 Task: Create a due date automation trigger when advanced on, 2 hours after a card is due add content with a description not ending with resume.
Action: Mouse moved to (1313, 98)
Screenshot: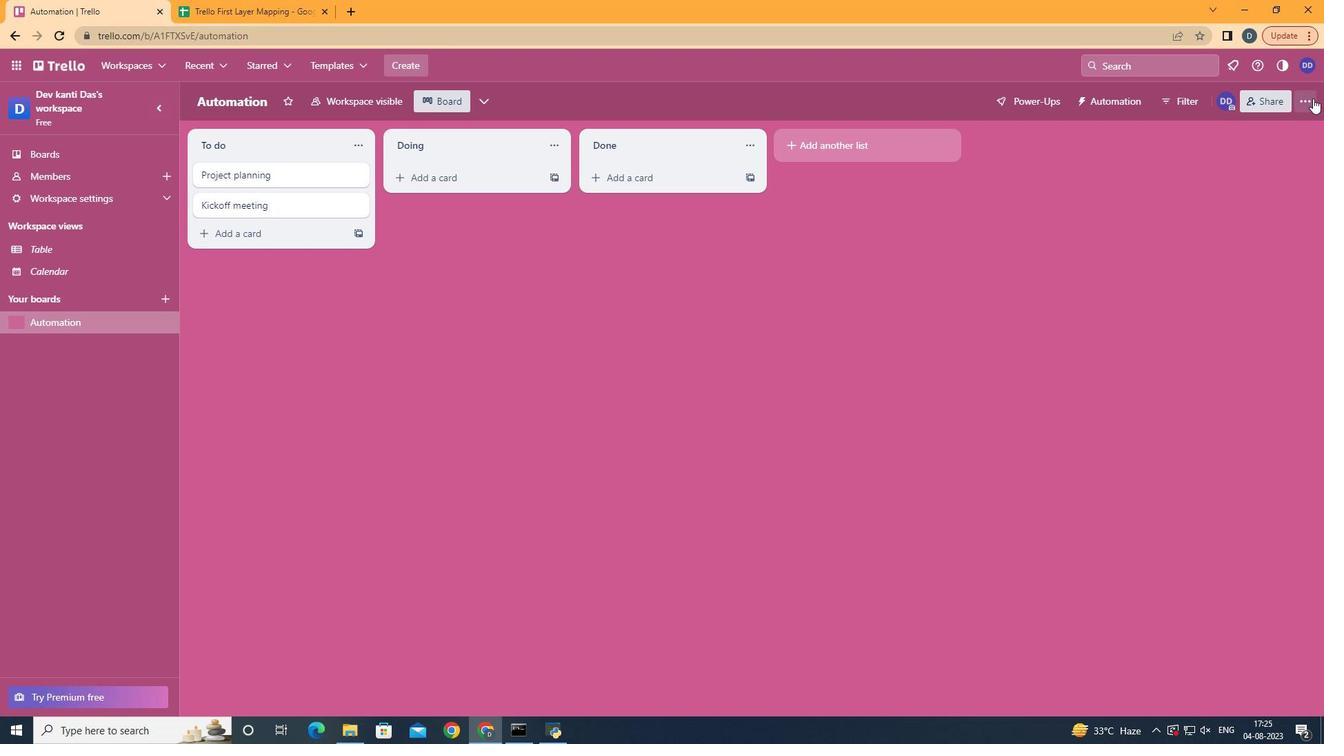 
Action: Mouse pressed left at (1313, 98)
Screenshot: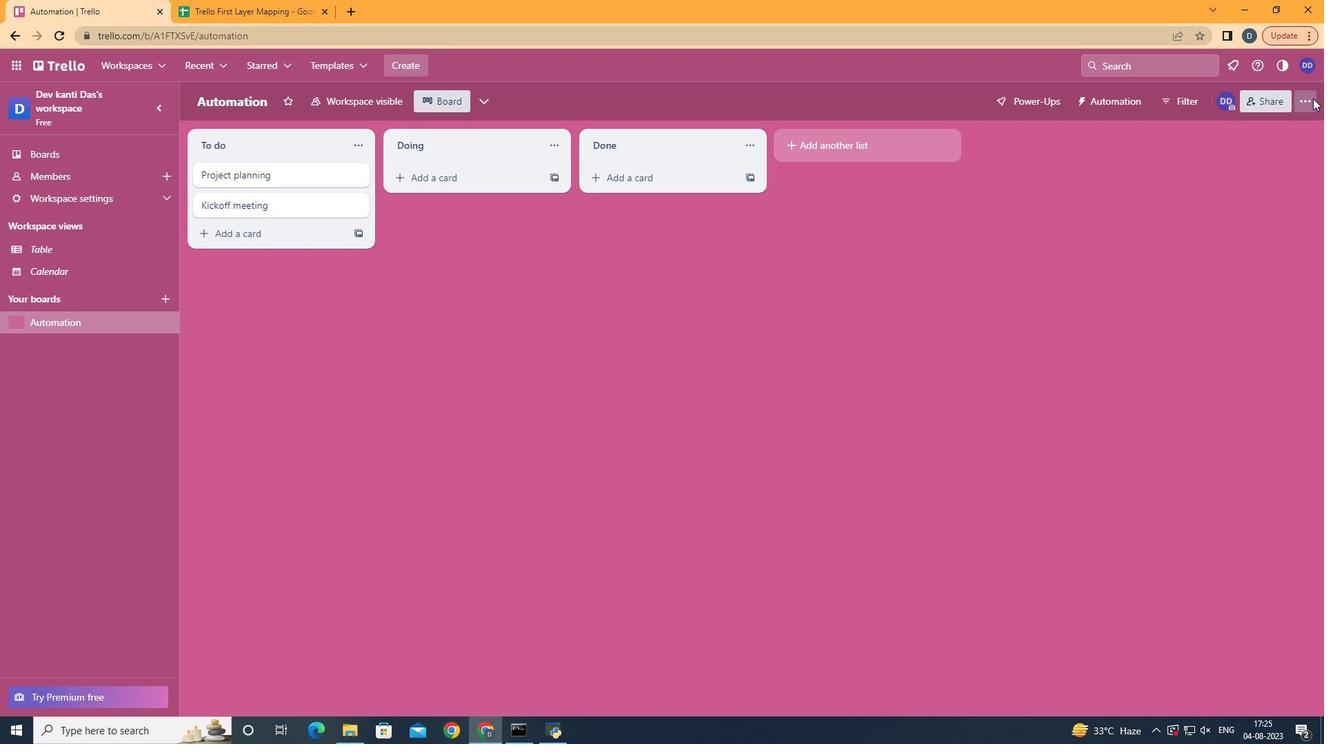 
Action: Mouse moved to (1170, 295)
Screenshot: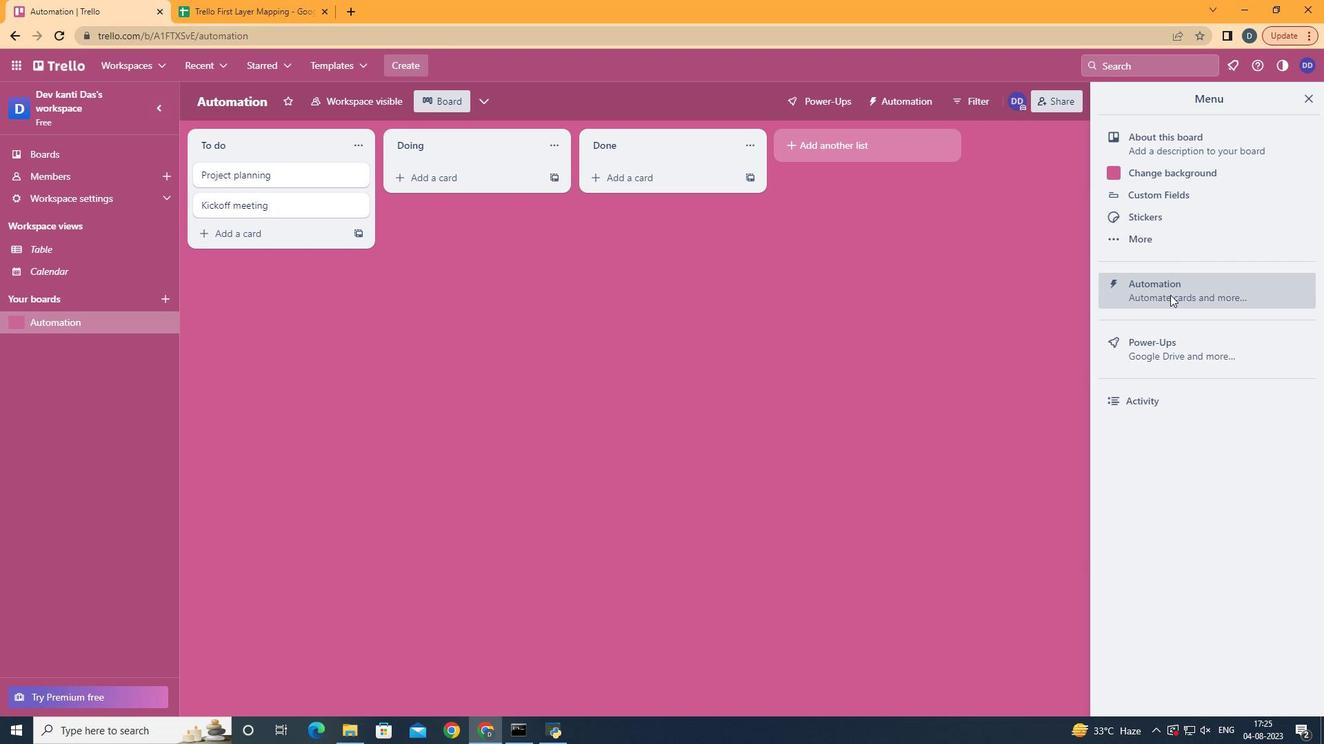 
Action: Mouse pressed left at (1170, 295)
Screenshot: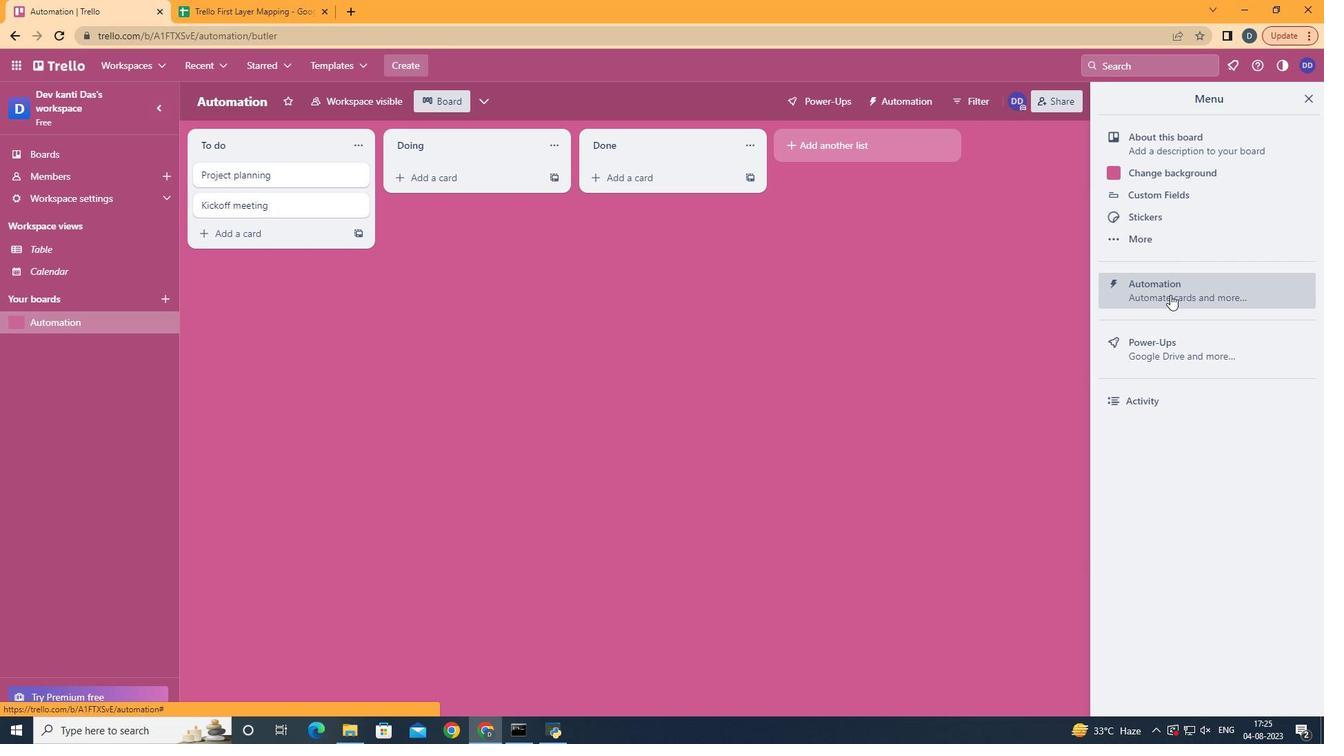 
Action: Mouse moved to (291, 285)
Screenshot: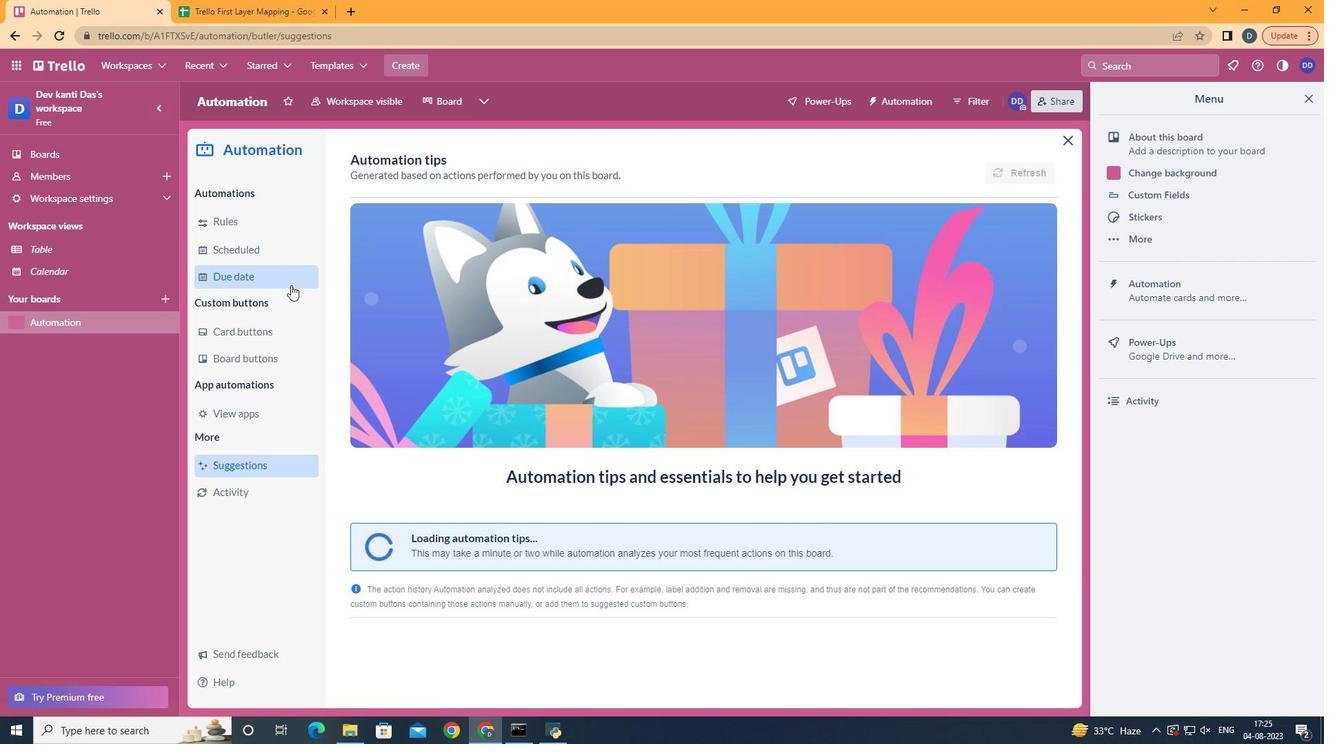 
Action: Mouse pressed left at (291, 285)
Screenshot: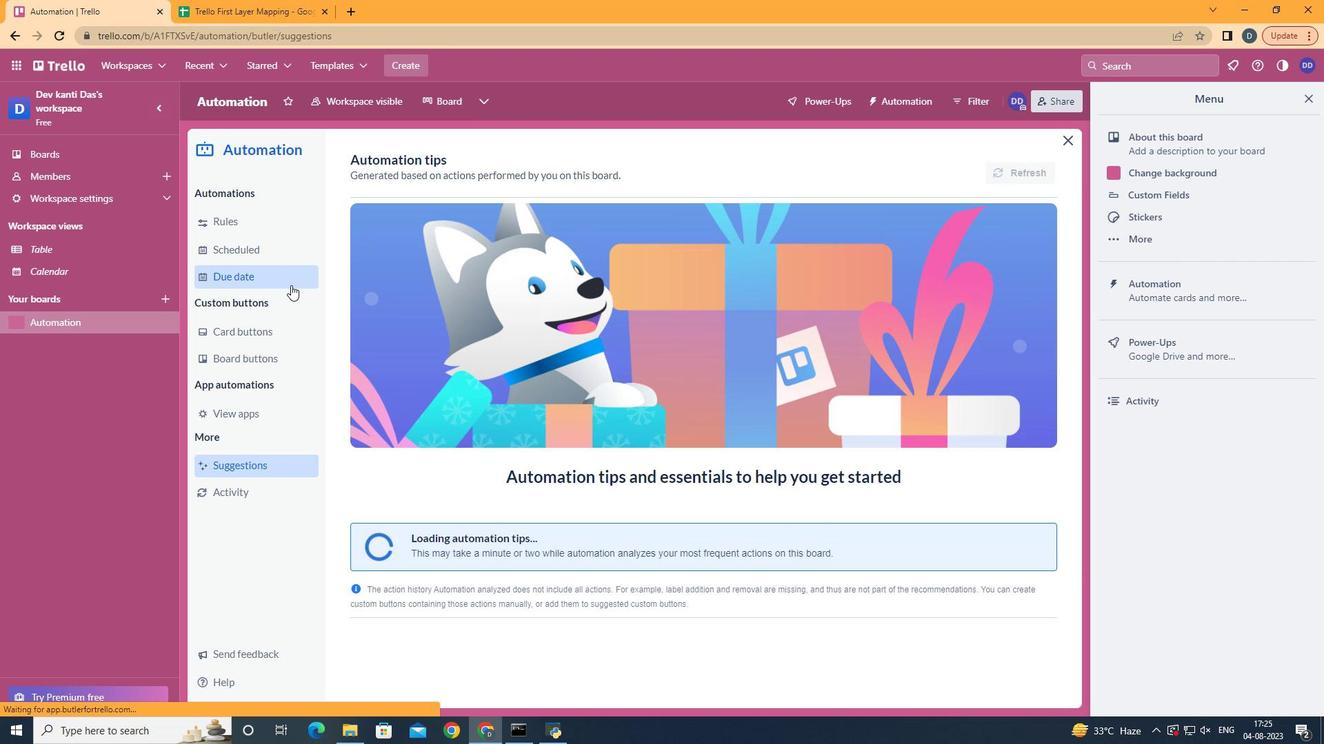 
Action: Mouse moved to (966, 167)
Screenshot: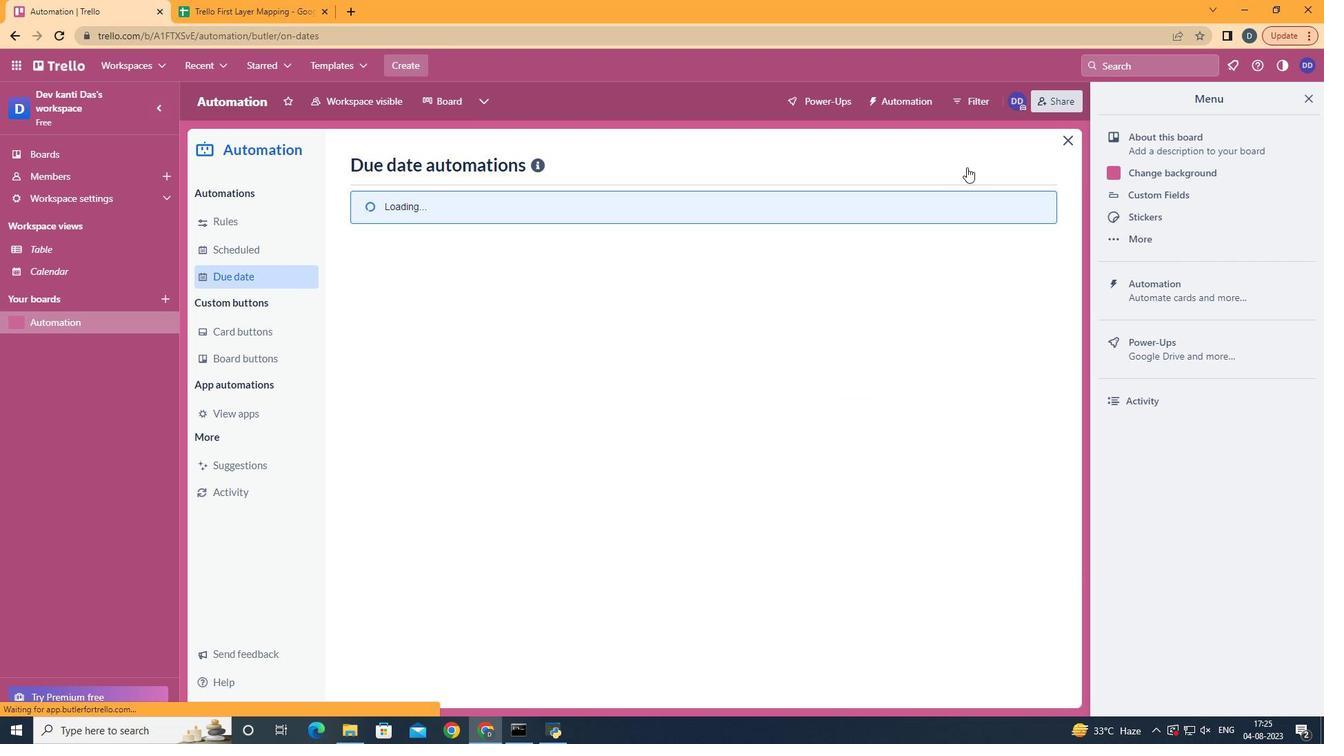 
Action: Mouse pressed left at (966, 167)
Screenshot: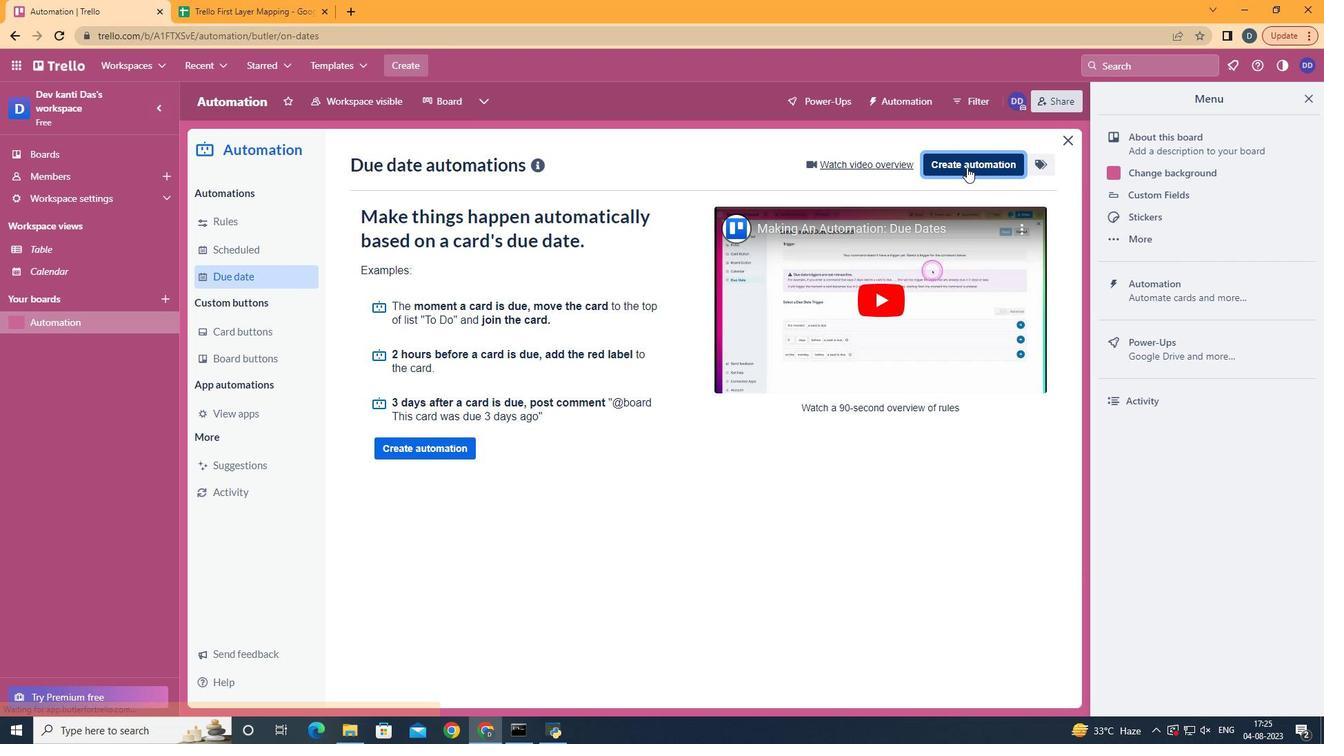 
Action: Mouse moved to (662, 297)
Screenshot: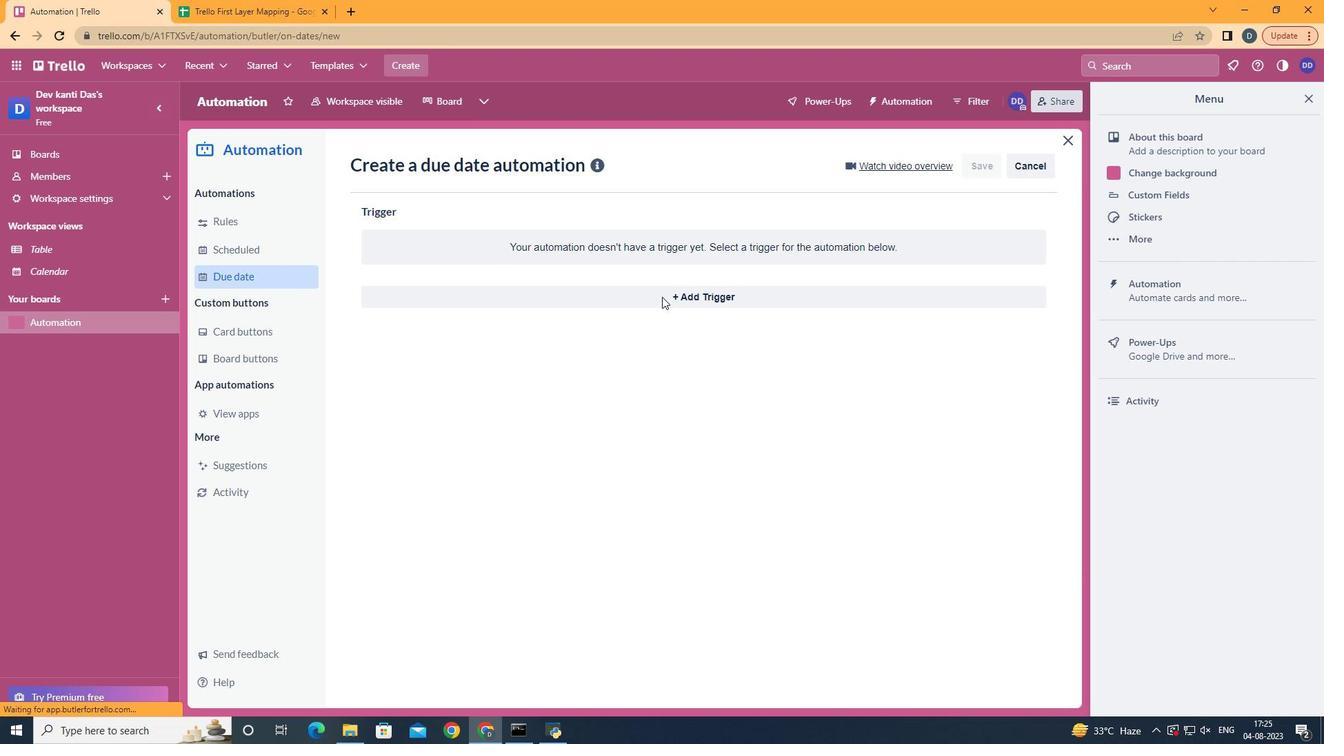 
Action: Mouse pressed left at (662, 297)
Screenshot: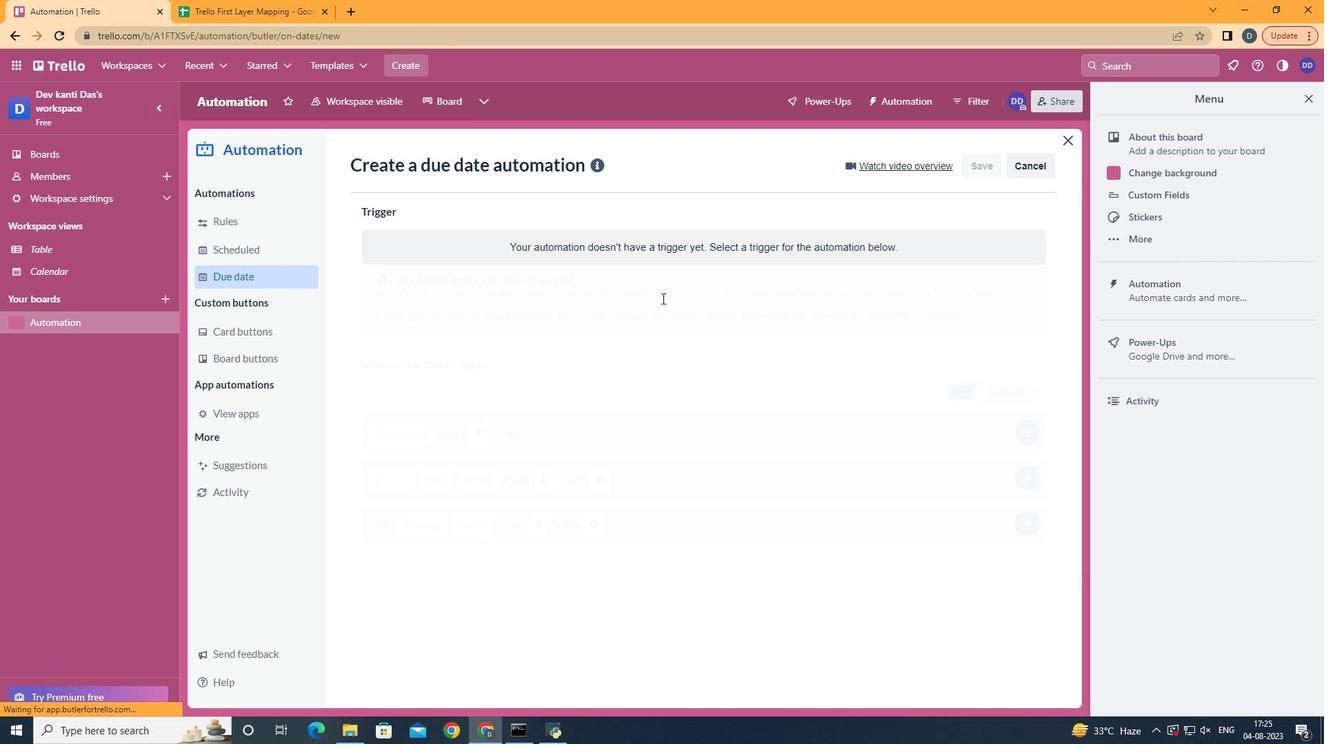 
Action: Mouse moved to (449, 588)
Screenshot: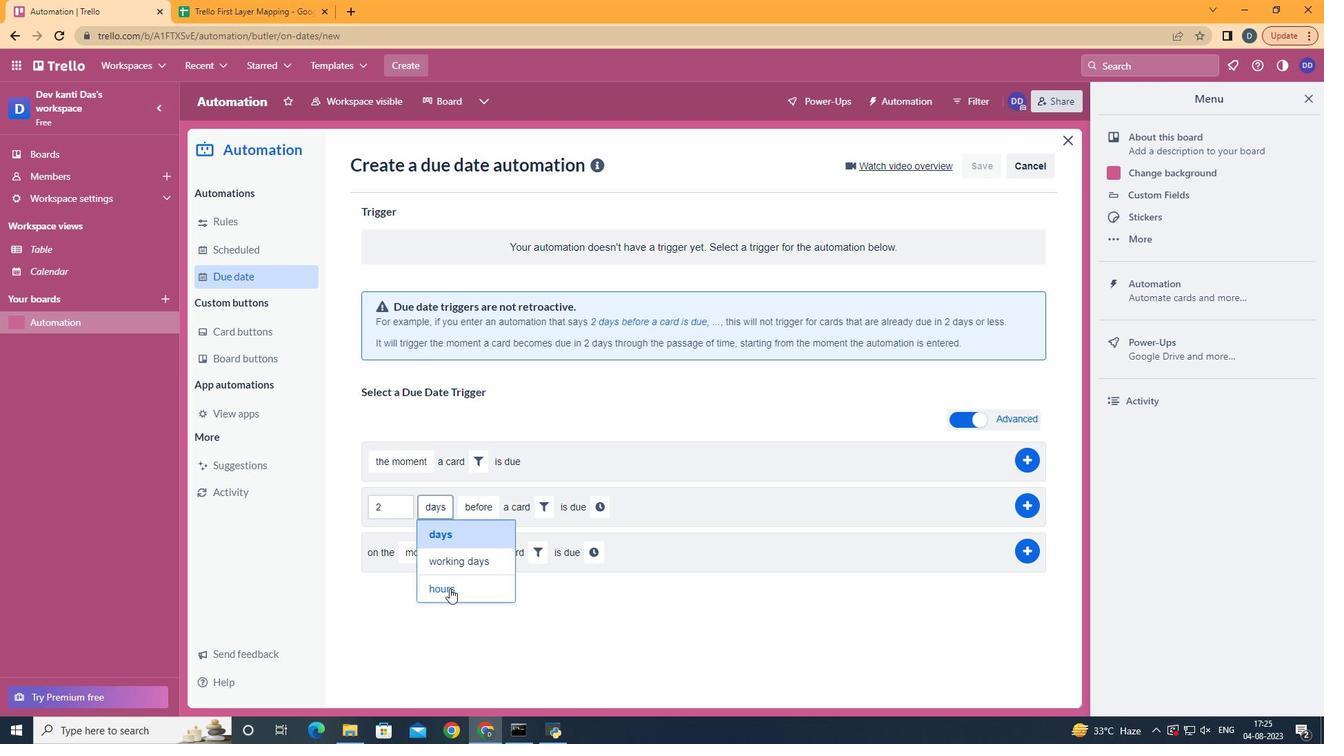 
Action: Mouse pressed left at (449, 588)
Screenshot: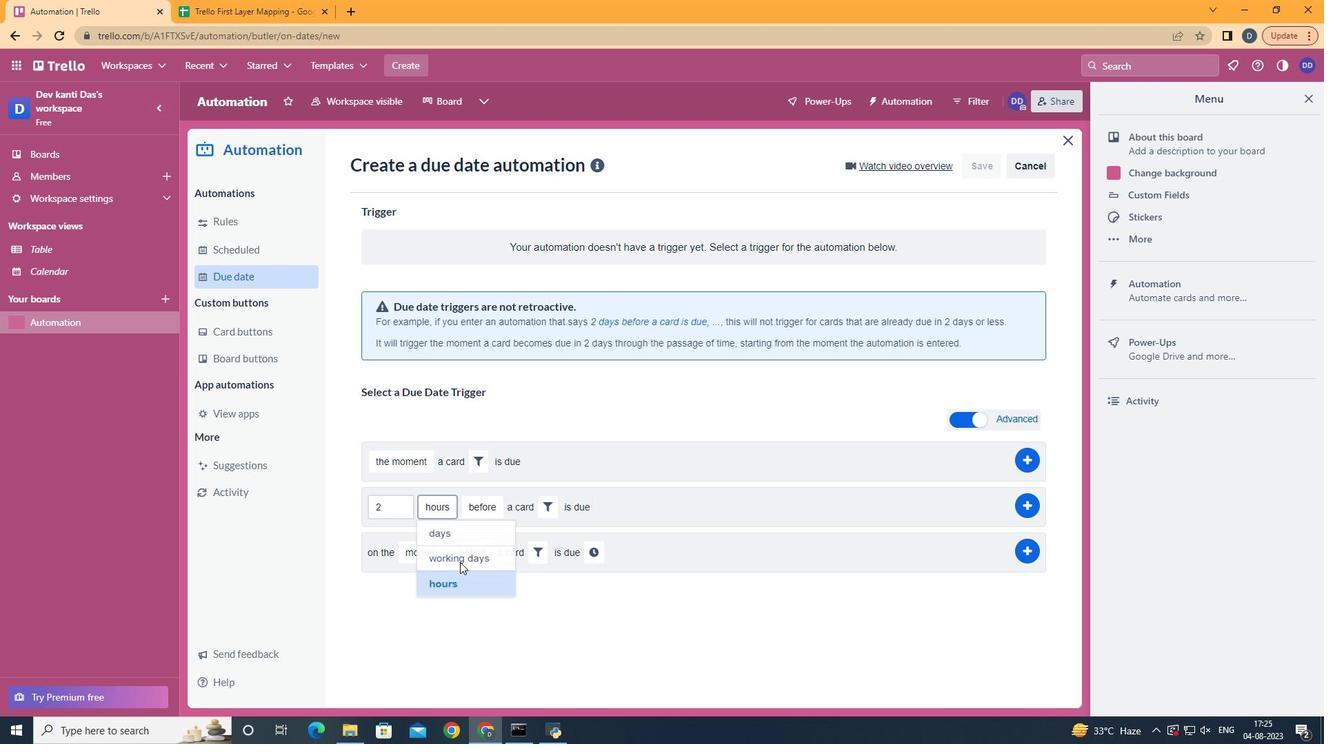 
Action: Mouse moved to (487, 558)
Screenshot: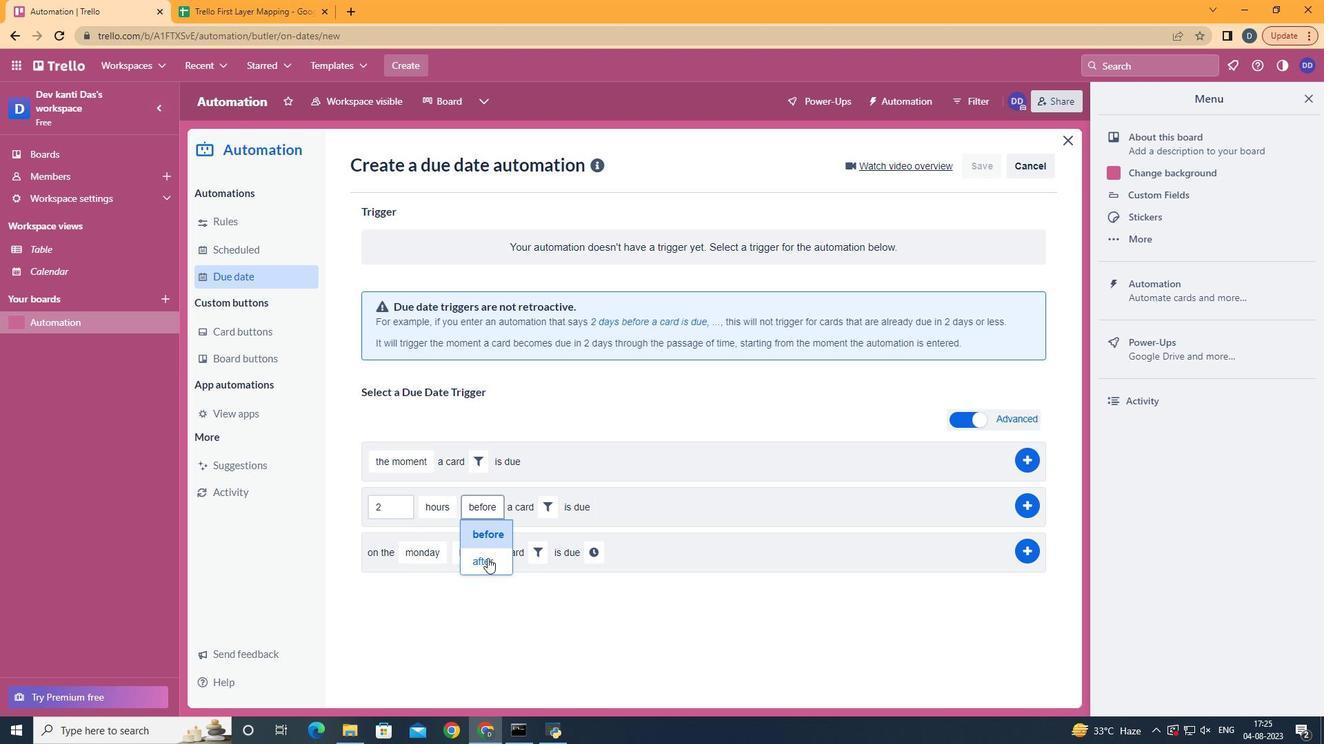 
Action: Mouse pressed left at (487, 558)
Screenshot: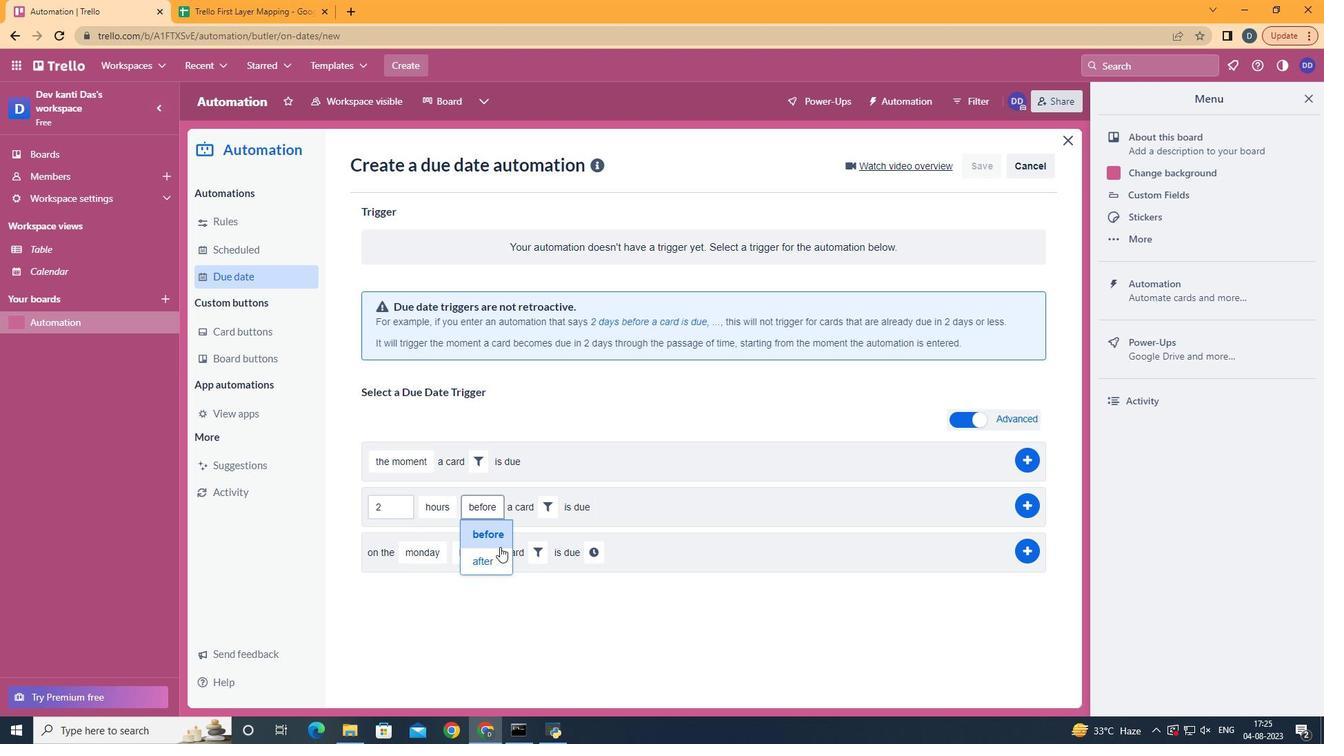
Action: Mouse moved to (542, 507)
Screenshot: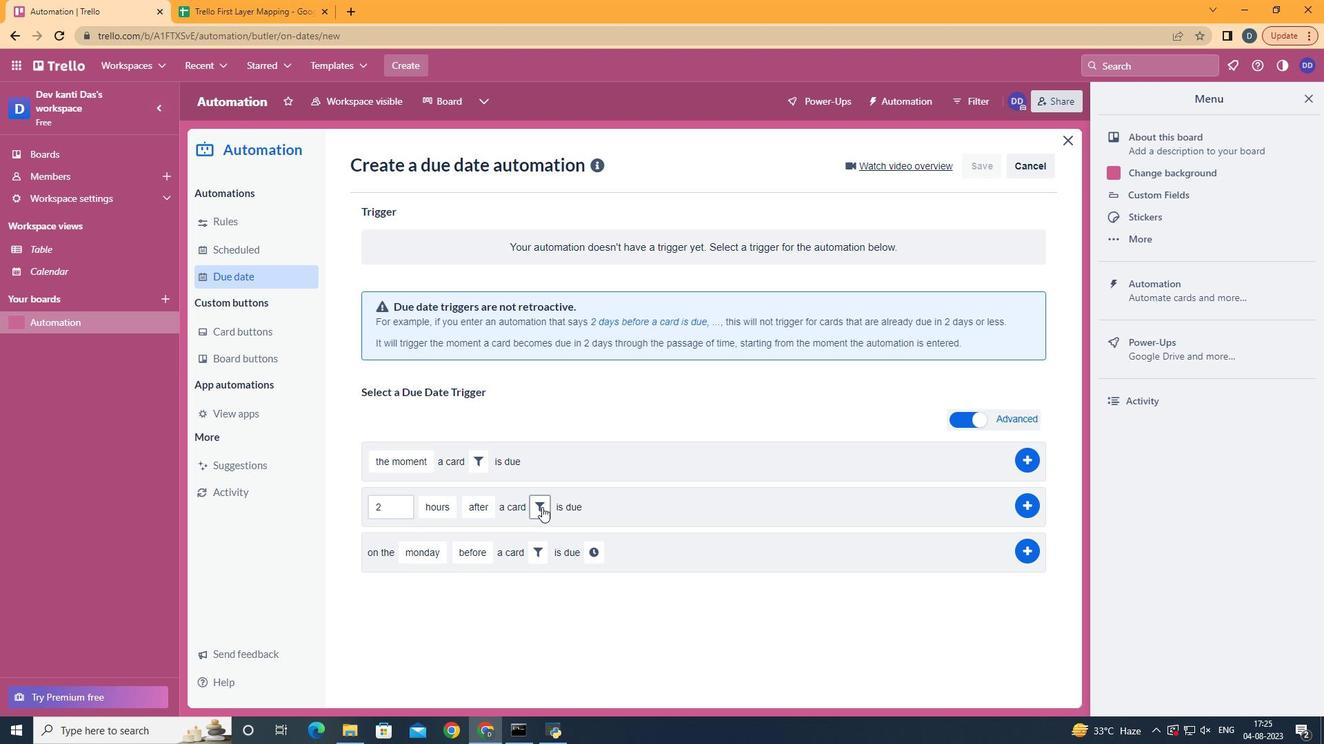 
Action: Mouse pressed left at (542, 507)
Screenshot: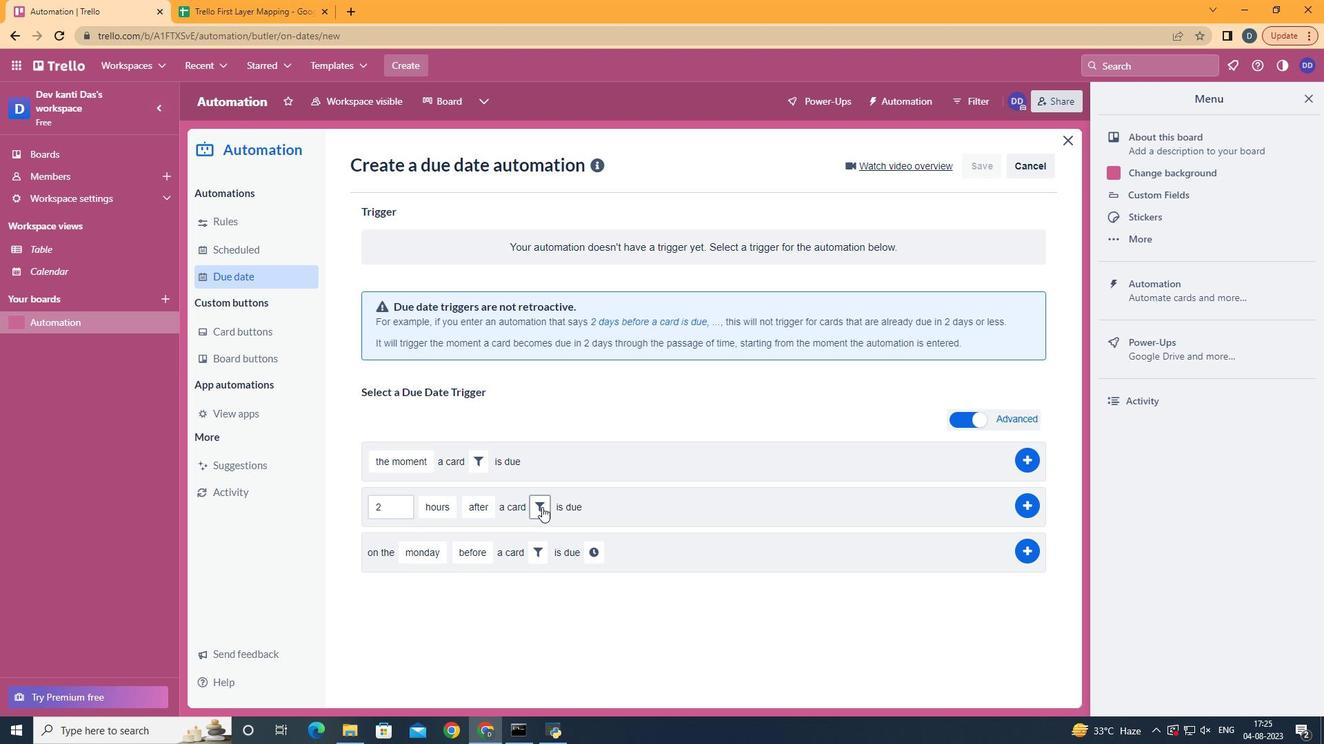 
Action: Mouse moved to (713, 551)
Screenshot: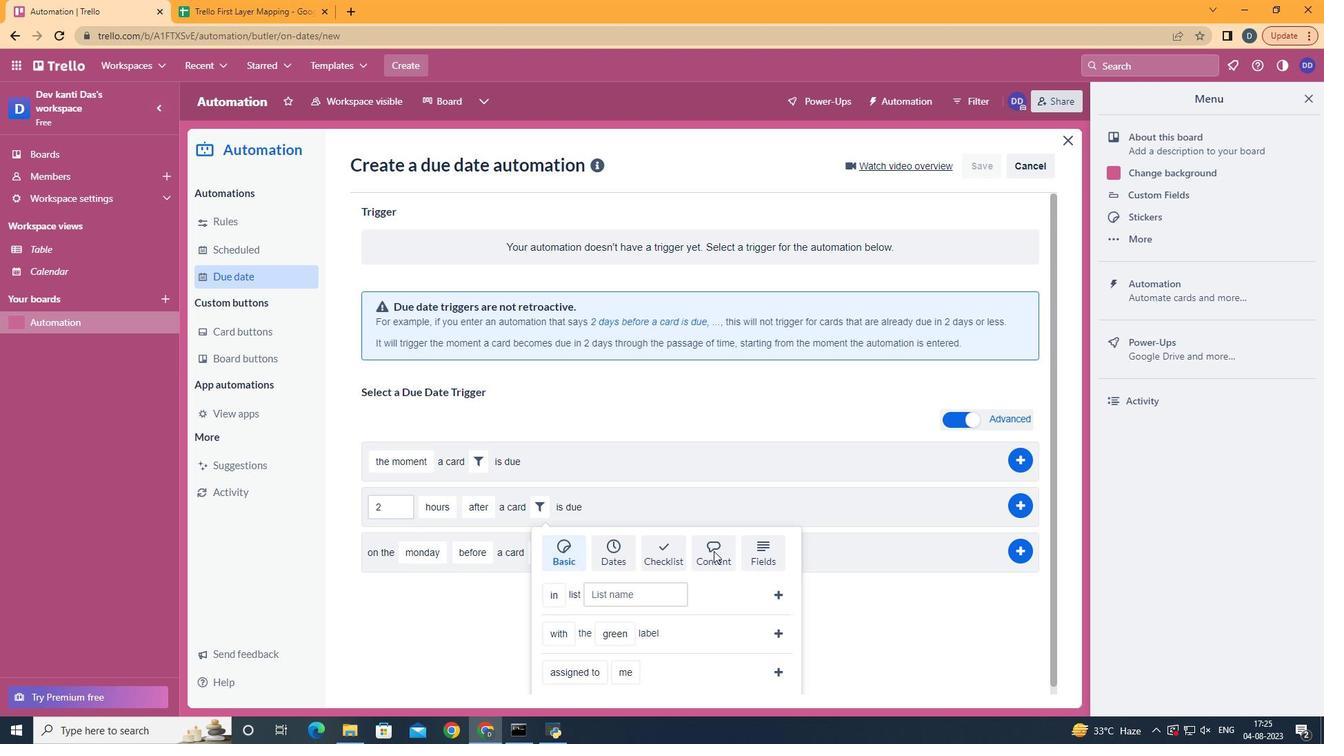 
Action: Mouse pressed left at (713, 551)
Screenshot: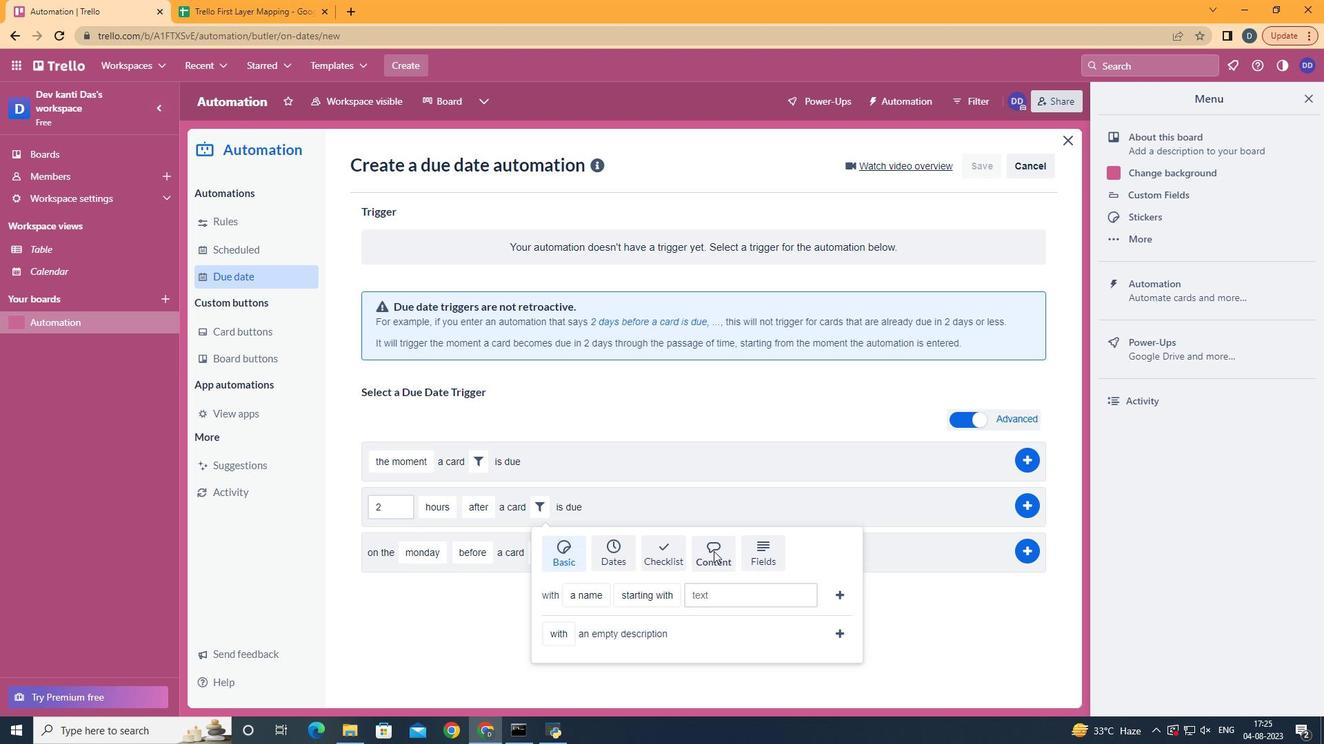 
Action: Mouse moved to (594, 646)
Screenshot: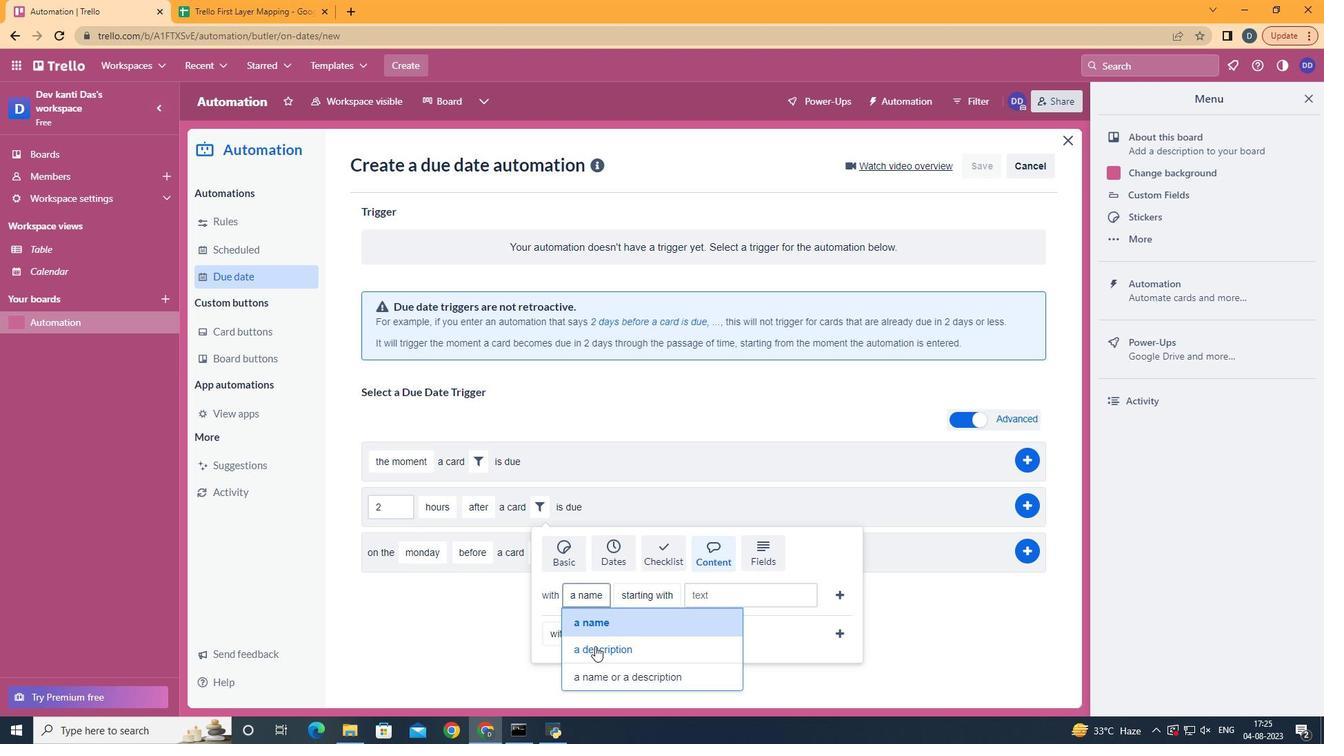 
Action: Mouse pressed left at (594, 646)
Screenshot: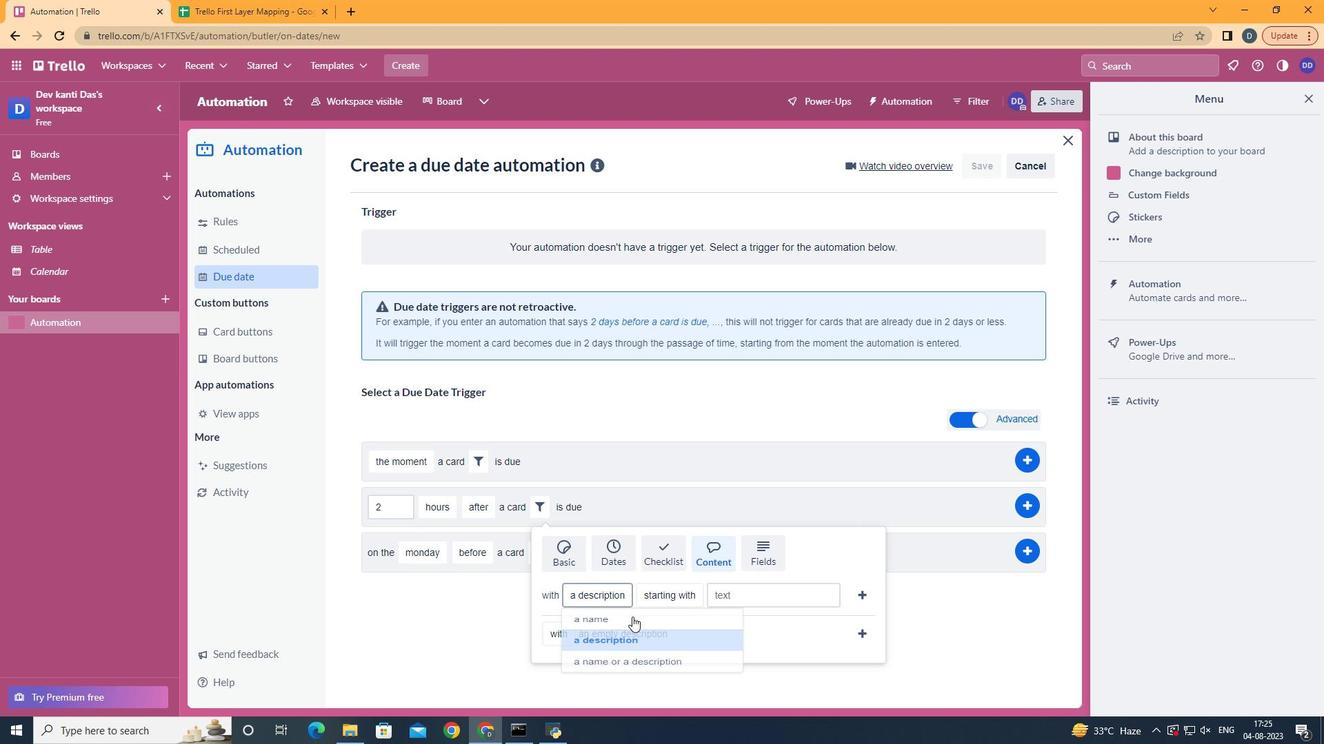 
Action: Mouse moved to (684, 542)
Screenshot: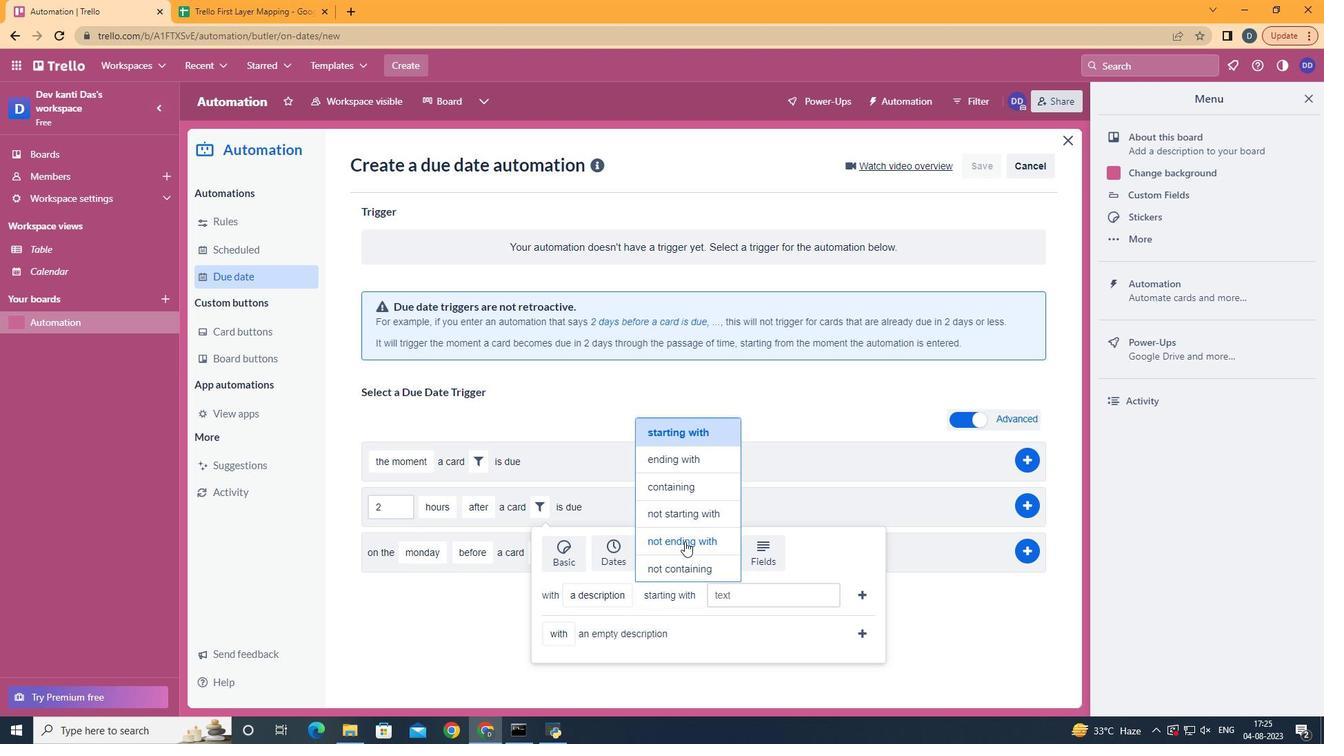 
Action: Mouse pressed left at (684, 542)
Screenshot: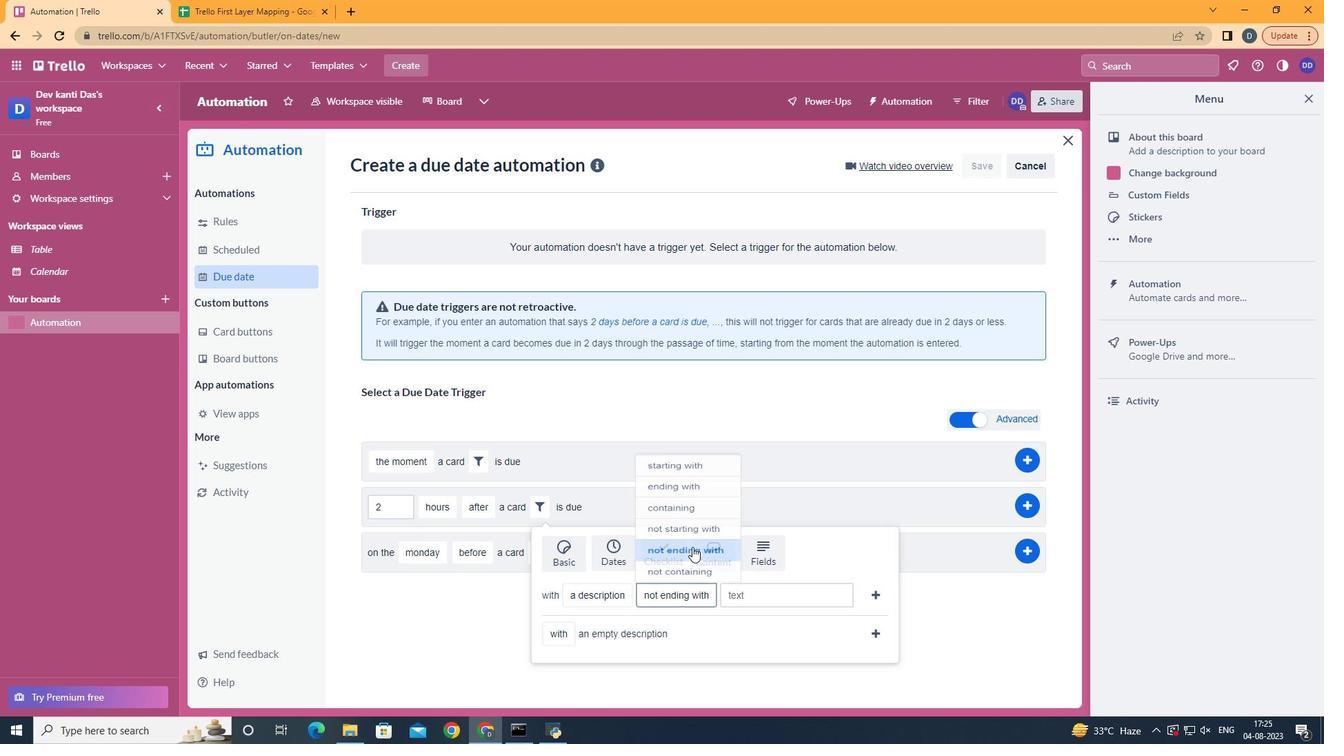 
Action: Mouse moved to (785, 597)
Screenshot: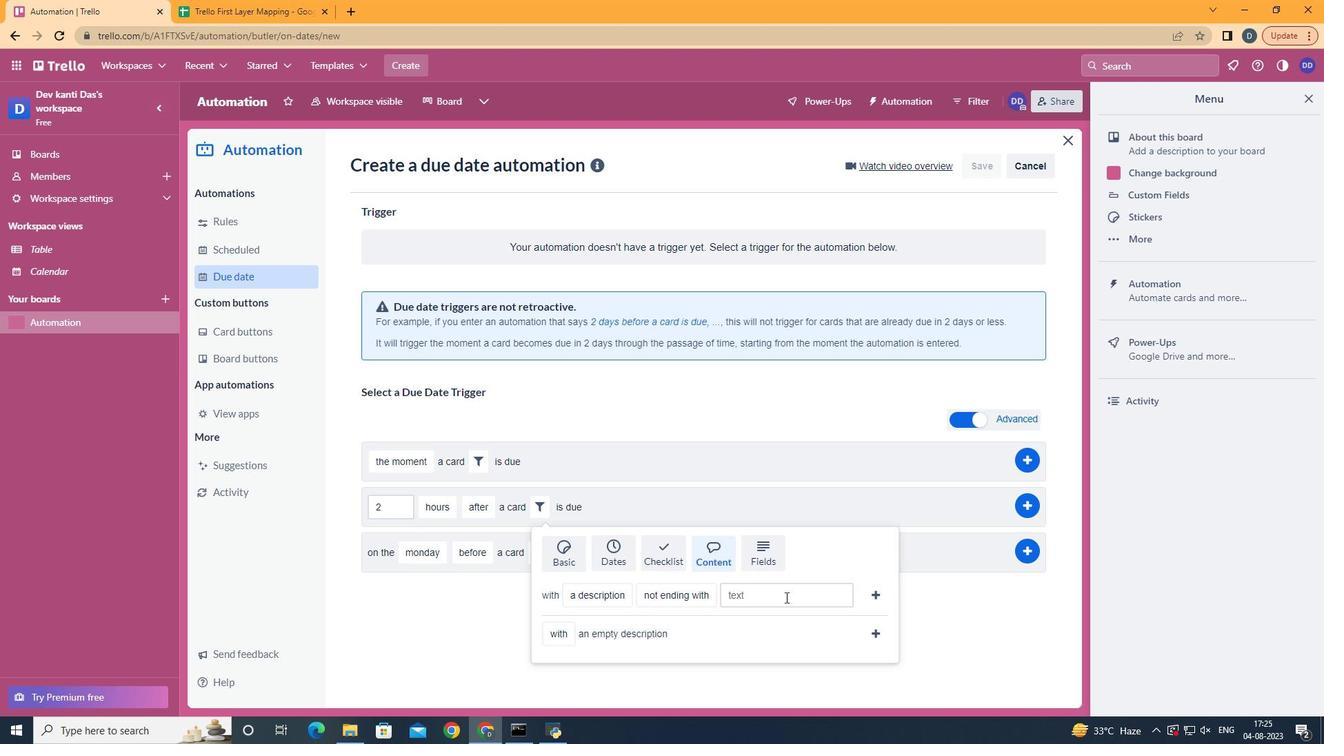 
Action: Mouse pressed left at (785, 597)
Screenshot: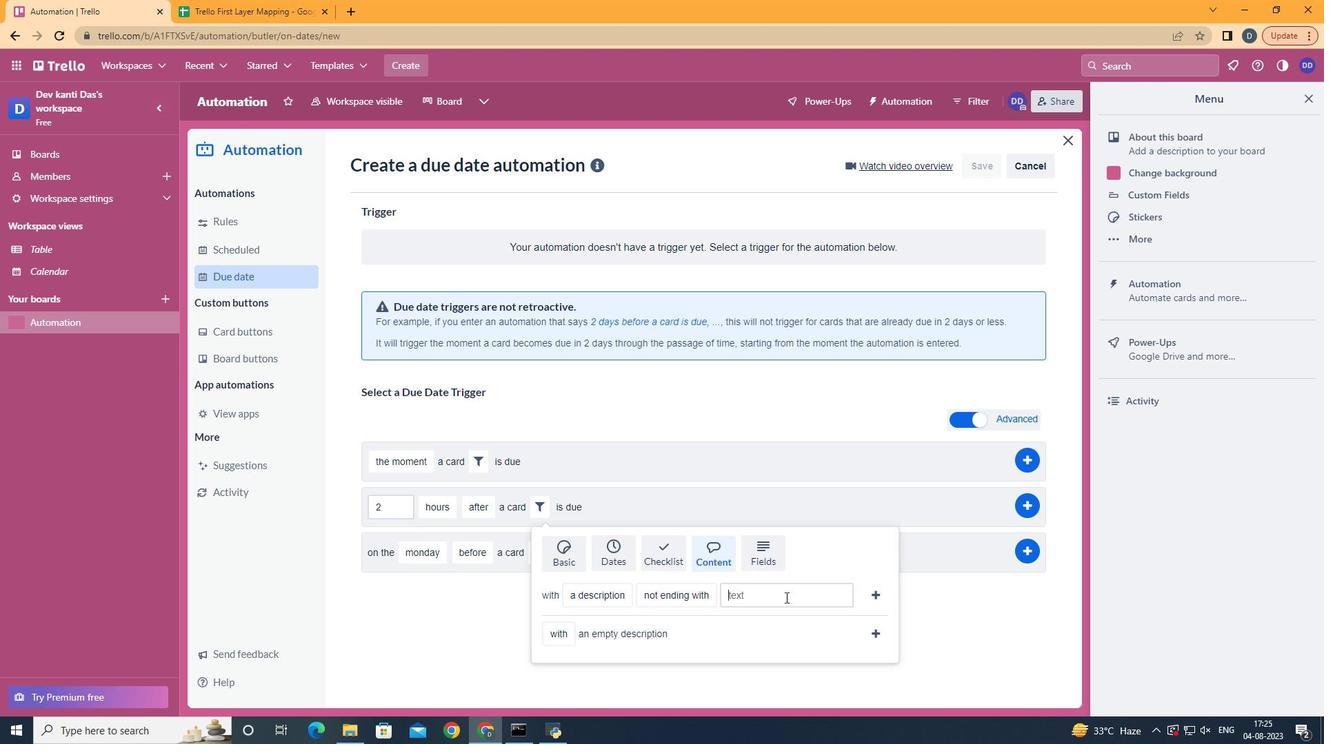 
Action: Key pressed resume
Screenshot: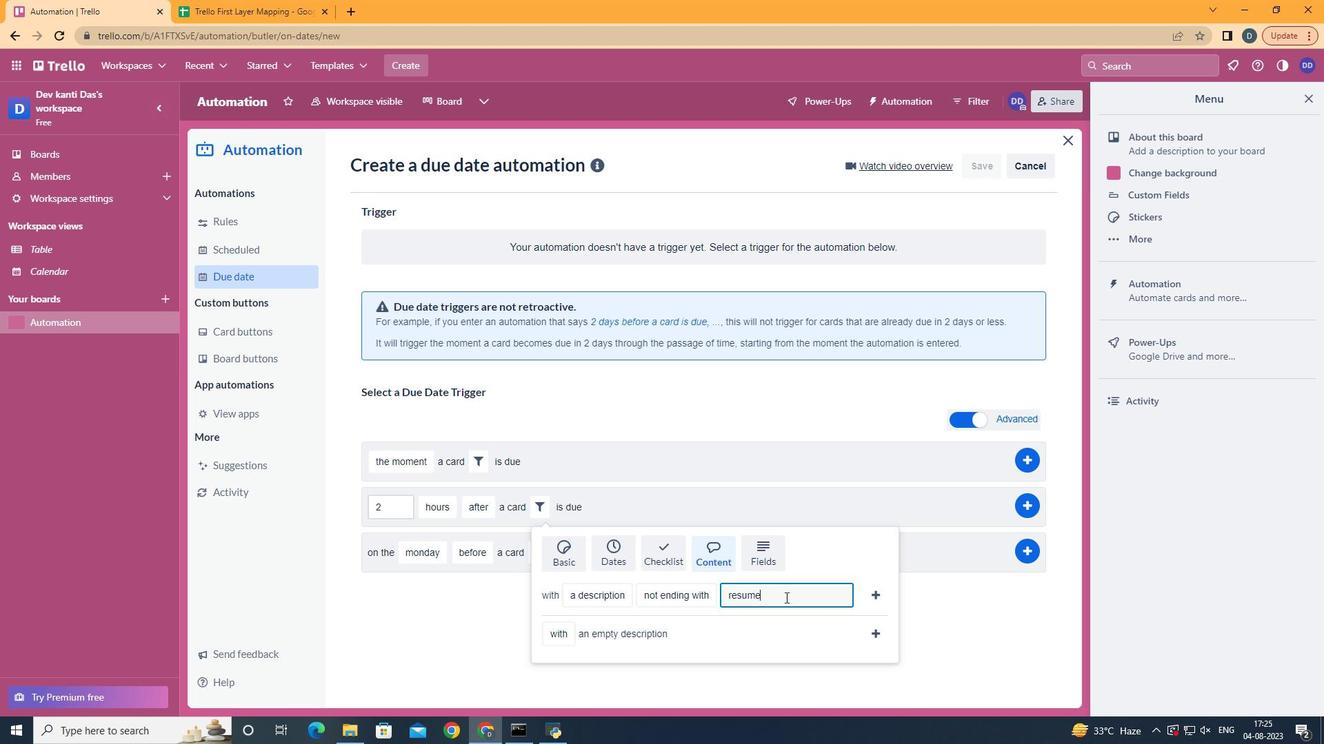 
Action: Mouse moved to (881, 594)
Screenshot: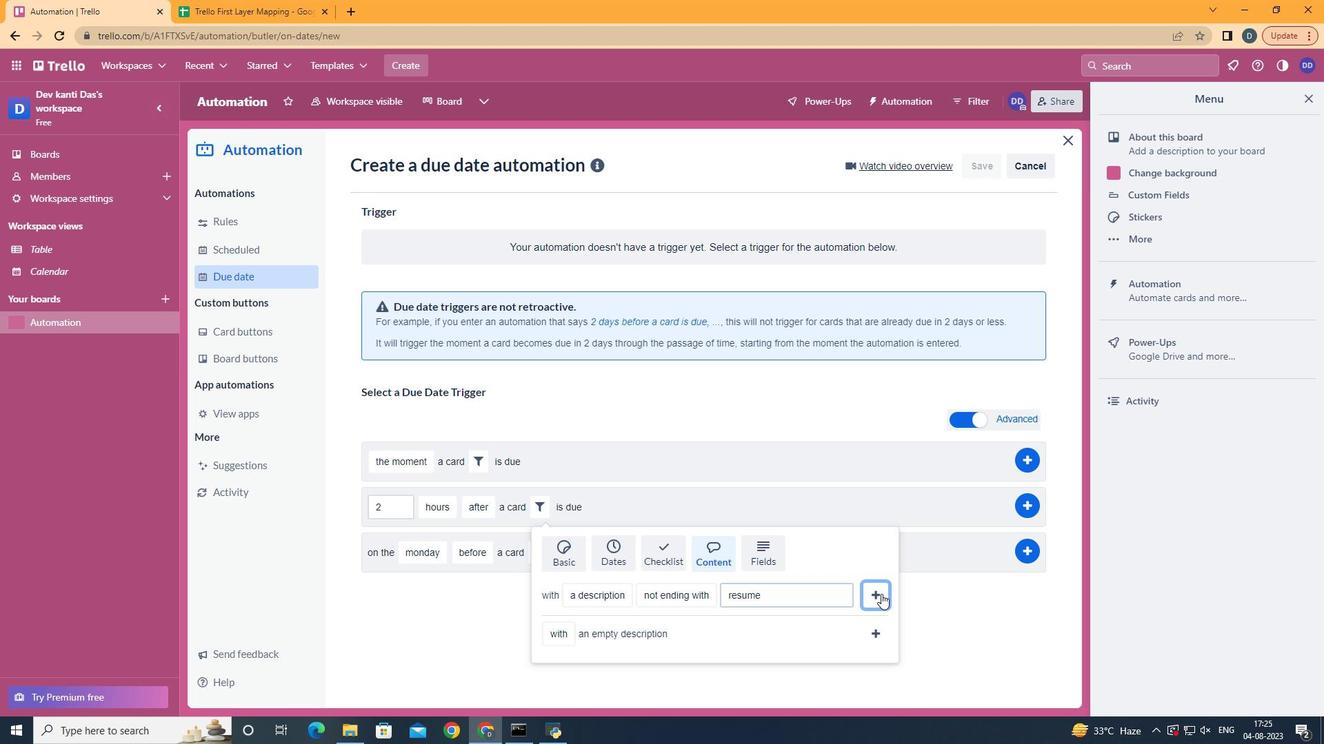 
Action: Mouse pressed left at (881, 594)
Screenshot: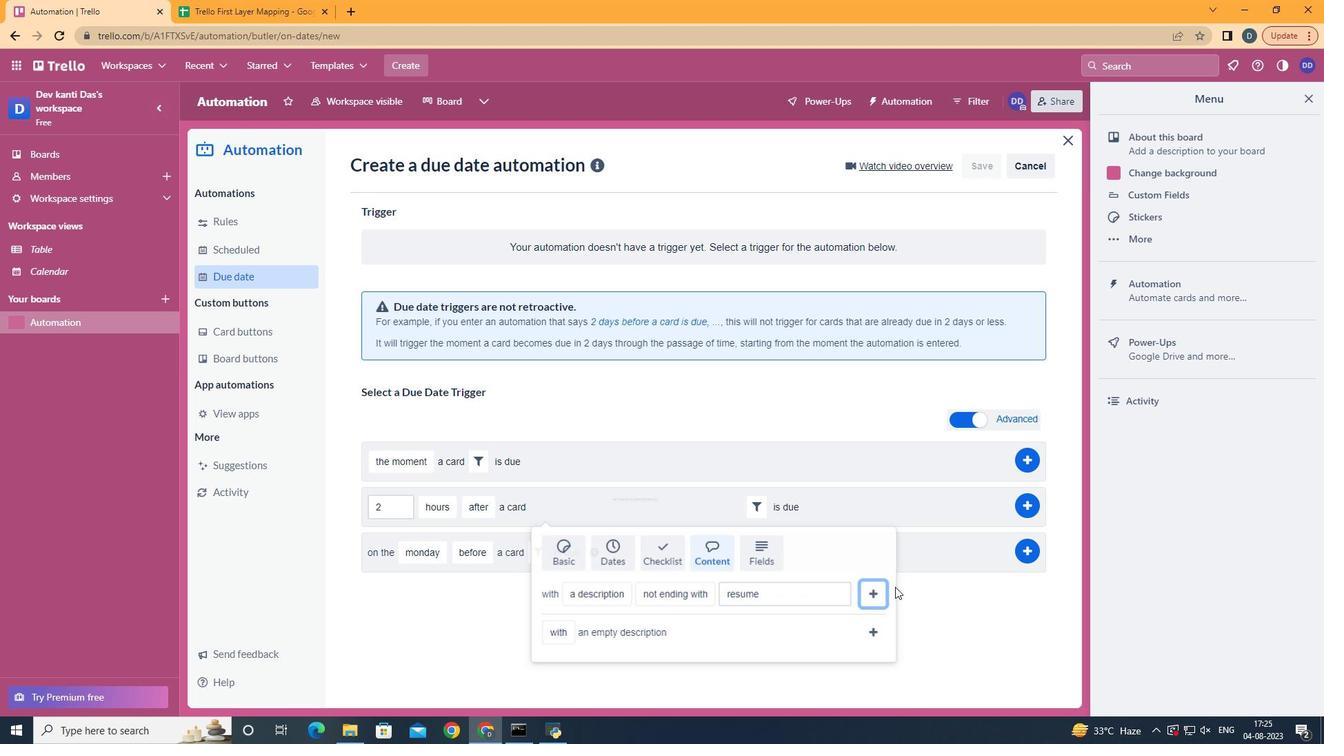 
Action: Mouse moved to (1024, 508)
Screenshot: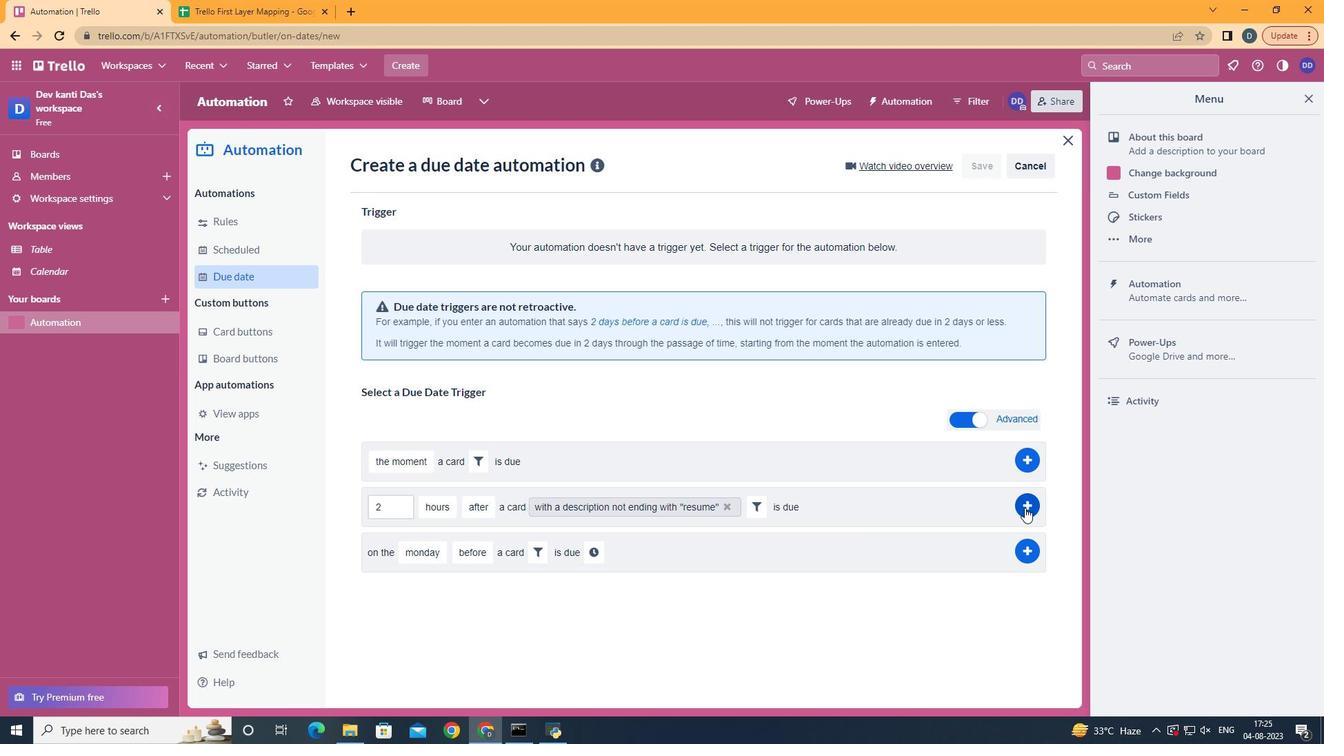 
Action: Mouse pressed left at (1024, 508)
Screenshot: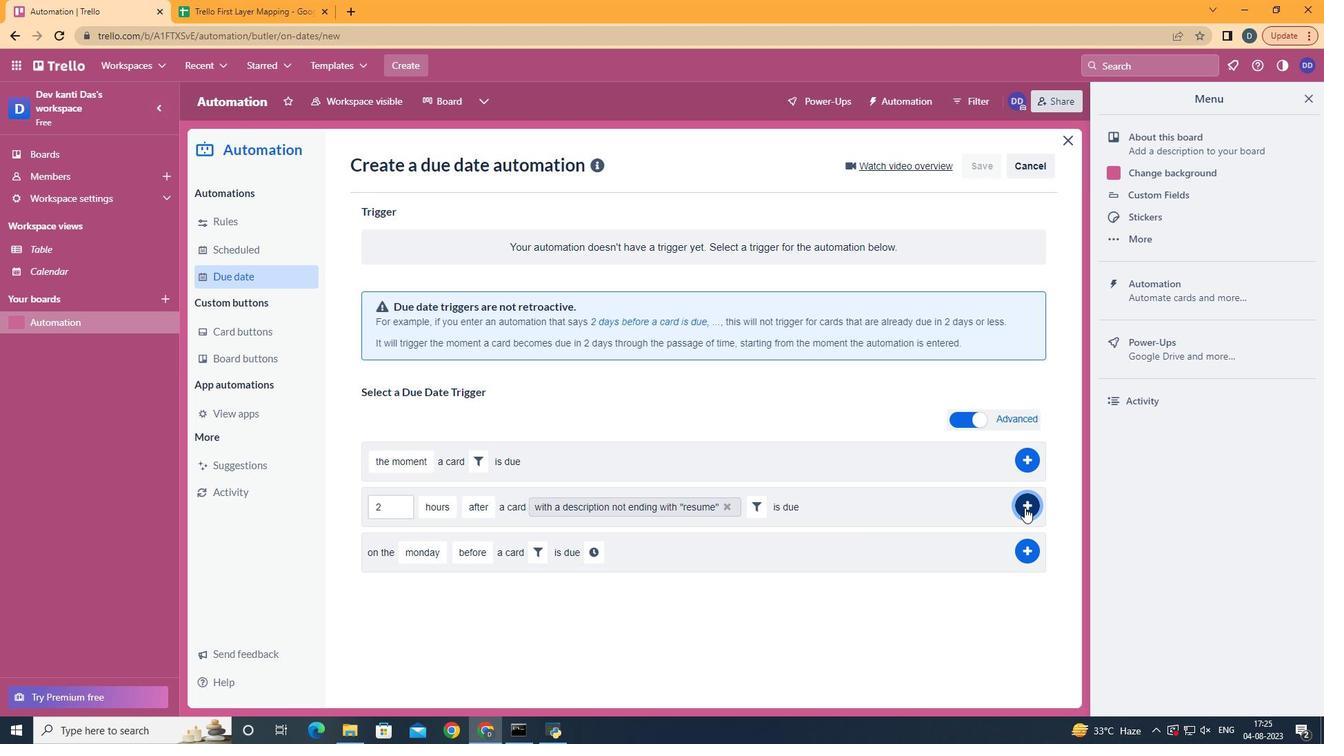 
Action: Mouse moved to (662, 270)
Screenshot: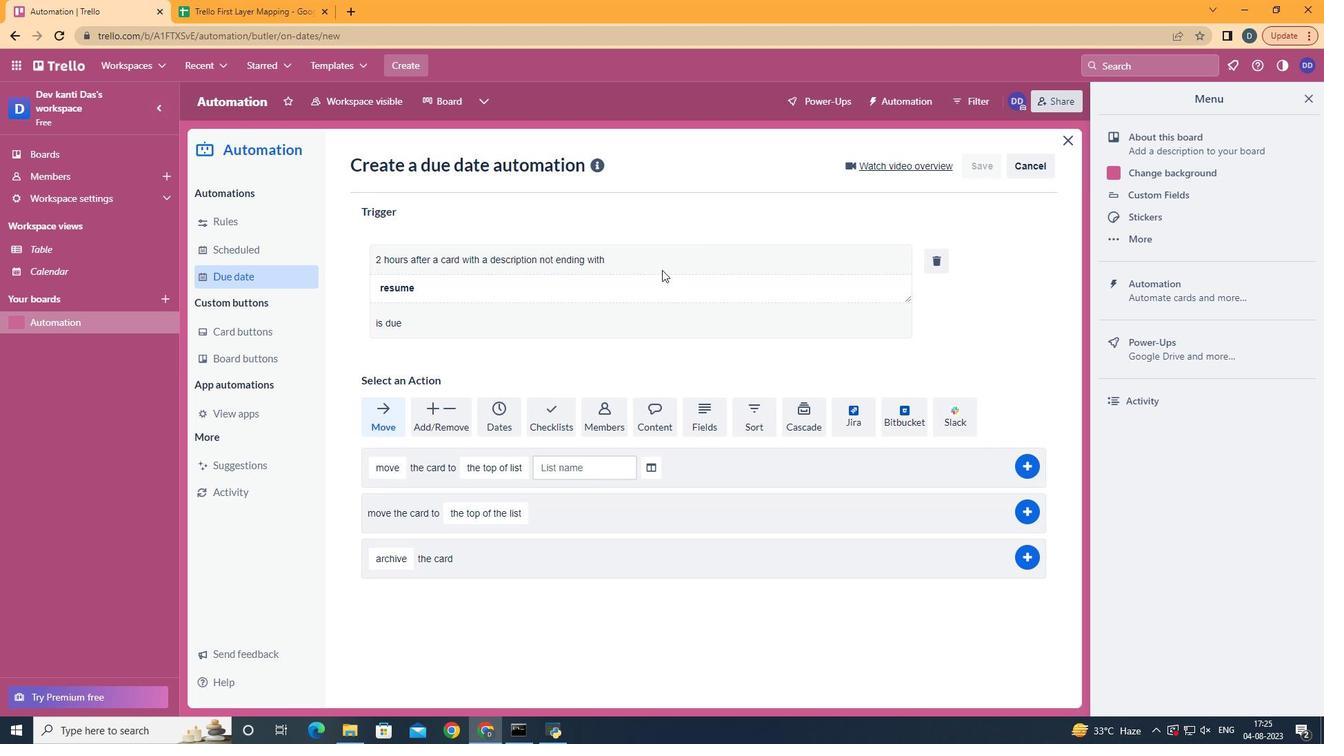 
